 Task: Play online crossword game.
Action: Mouse moved to (553, 424)
Screenshot: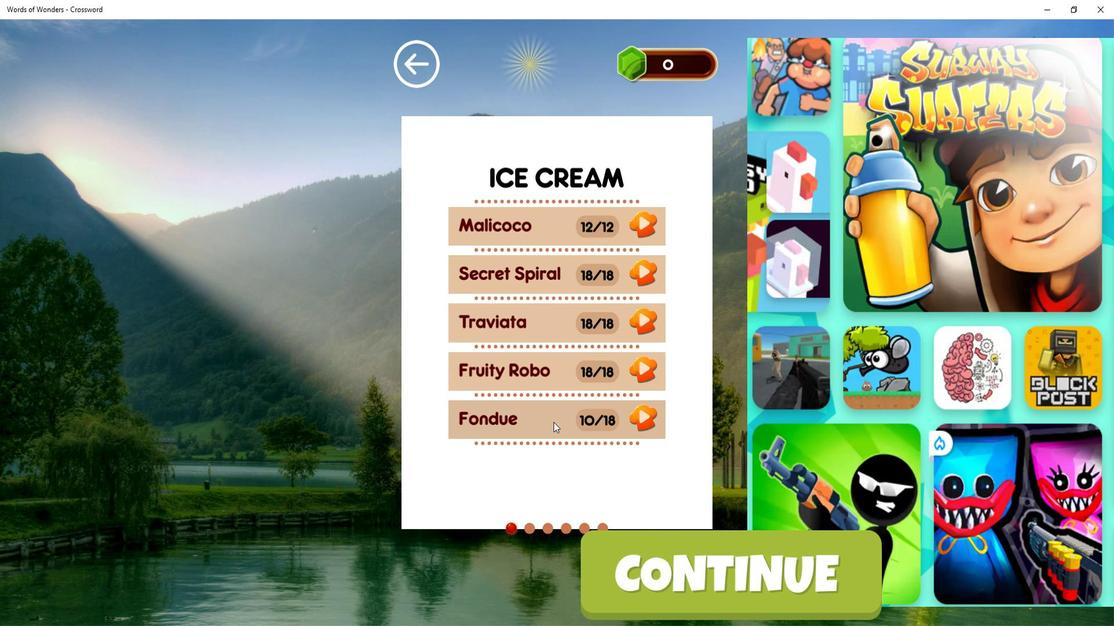 
Action: Mouse pressed left at (553, 424)
Screenshot: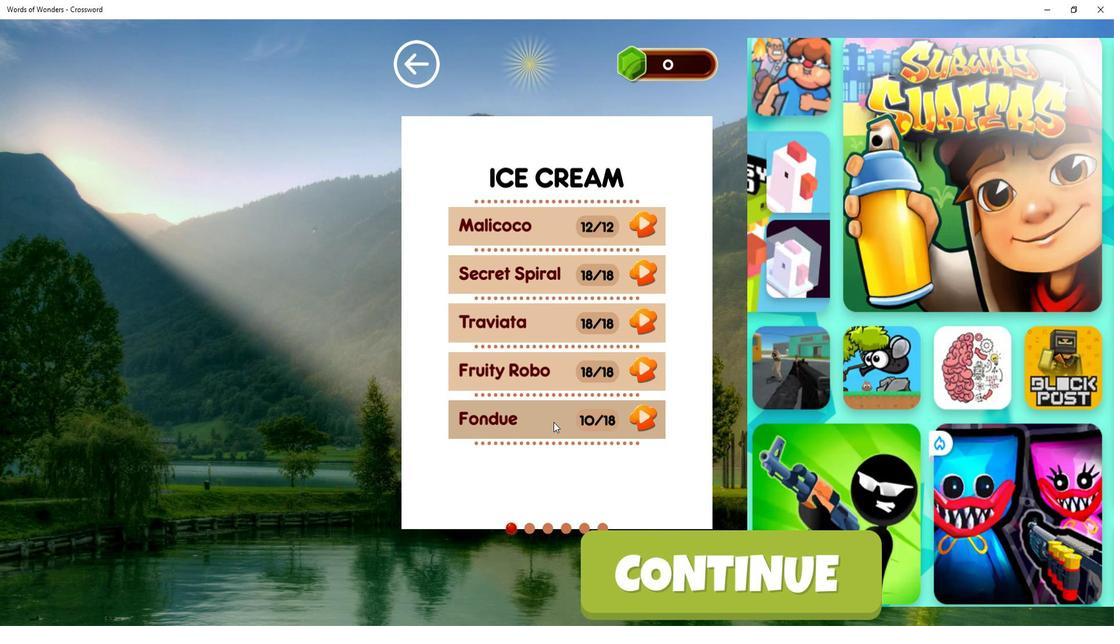 
Action: Mouse moved to (780, 509)
Screenshot: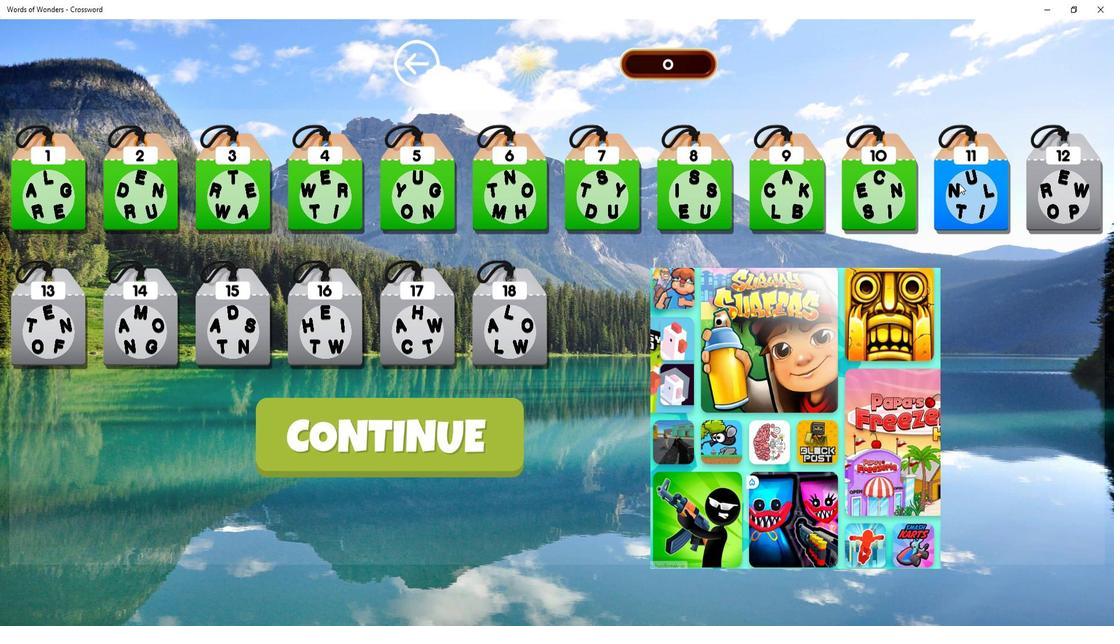 
Action: Mouse pressed left at (780, 509)
Screenshot: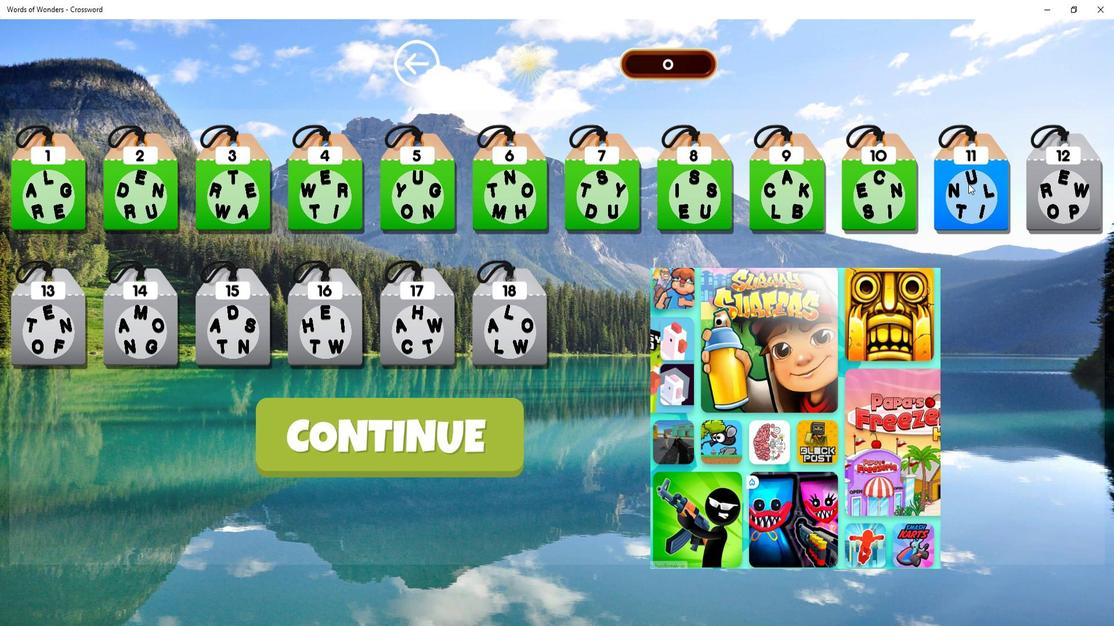 
Action: Mouse moved to (555, 447)
Screenshot: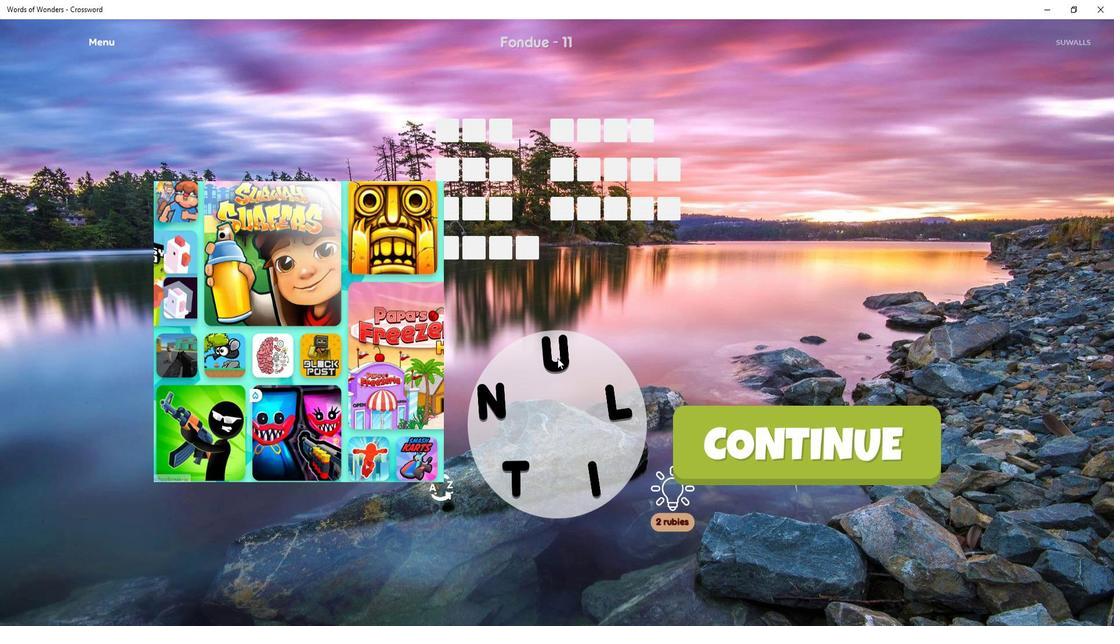 
Action: Mouse pressed left at (555, 447)
Screenshot: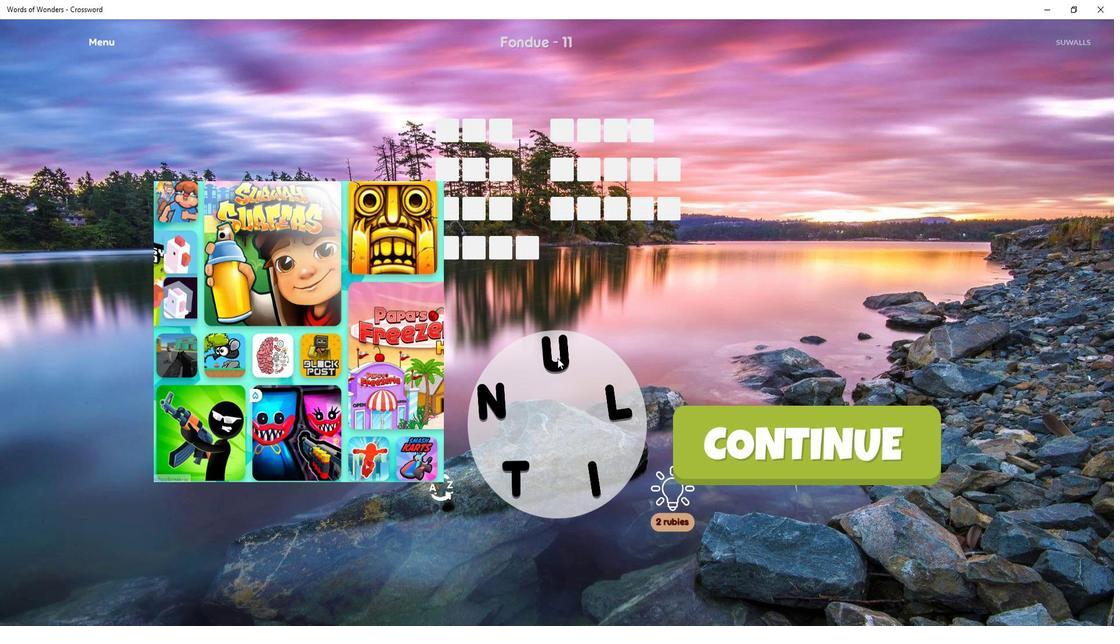 
Action: Mouse moved to (553, 445)
Screenshot: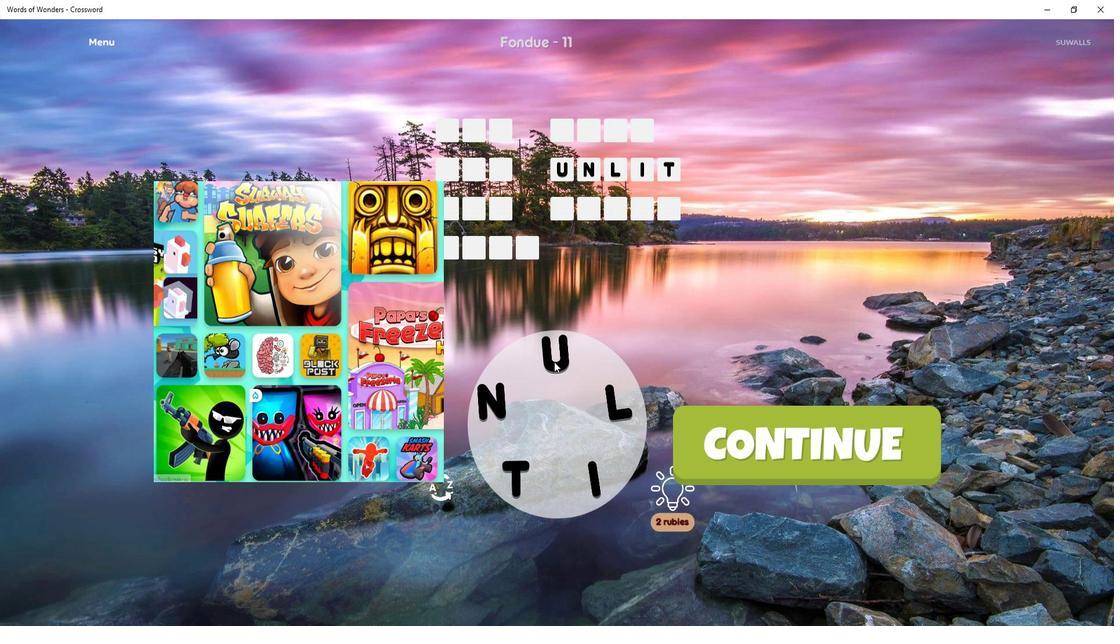 
Action: Mouse pressed left at (553, 445)
Screenshot: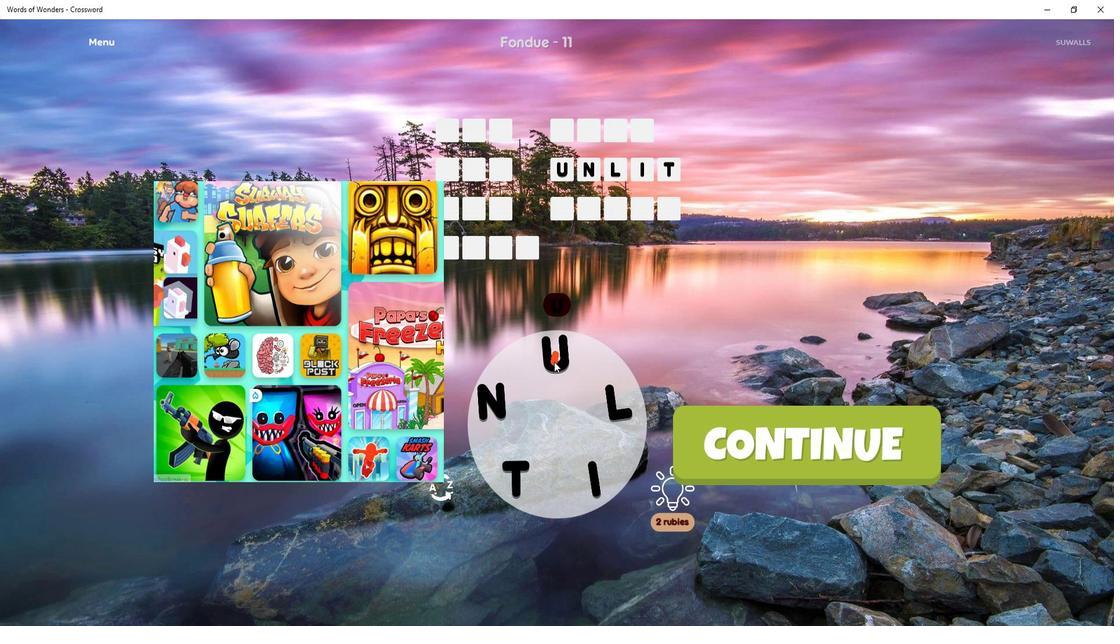 
Action: Mouse moved to (89, 467)
Screenshot: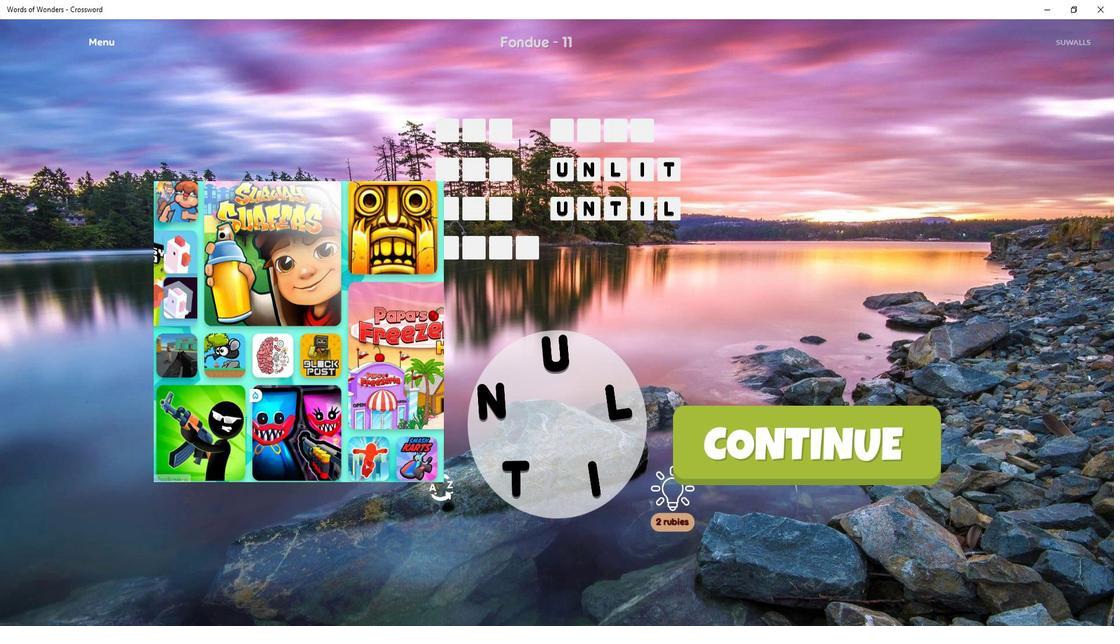 
Action: Mouse scrolled (89, 468) with delta (0, 0)
Screenshot: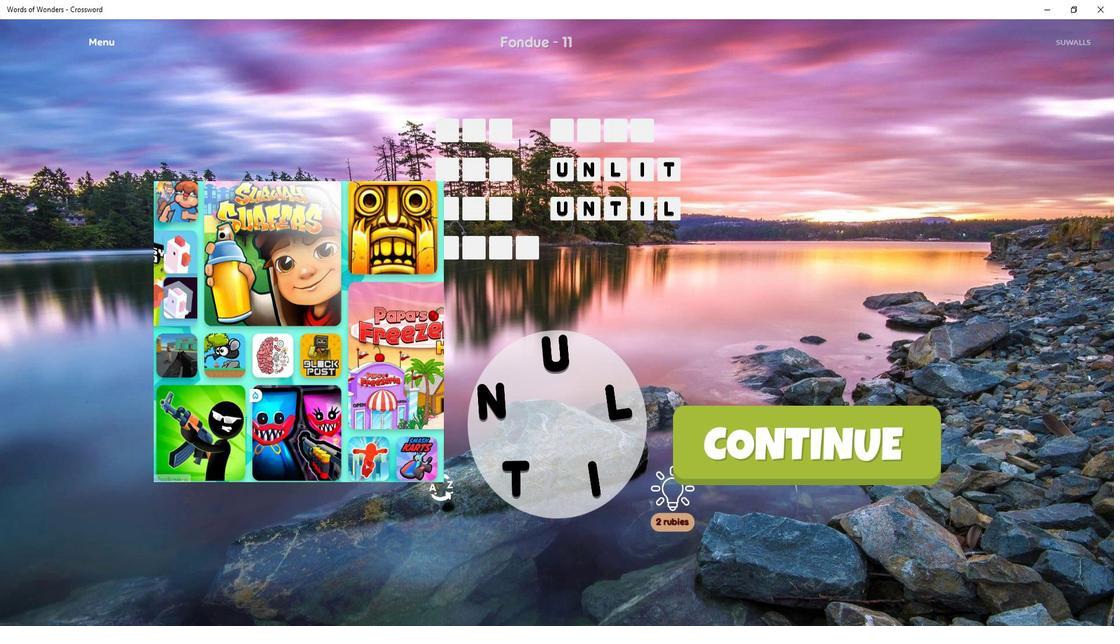 
Action: Mouse moved to (583, 430)
Screenshot: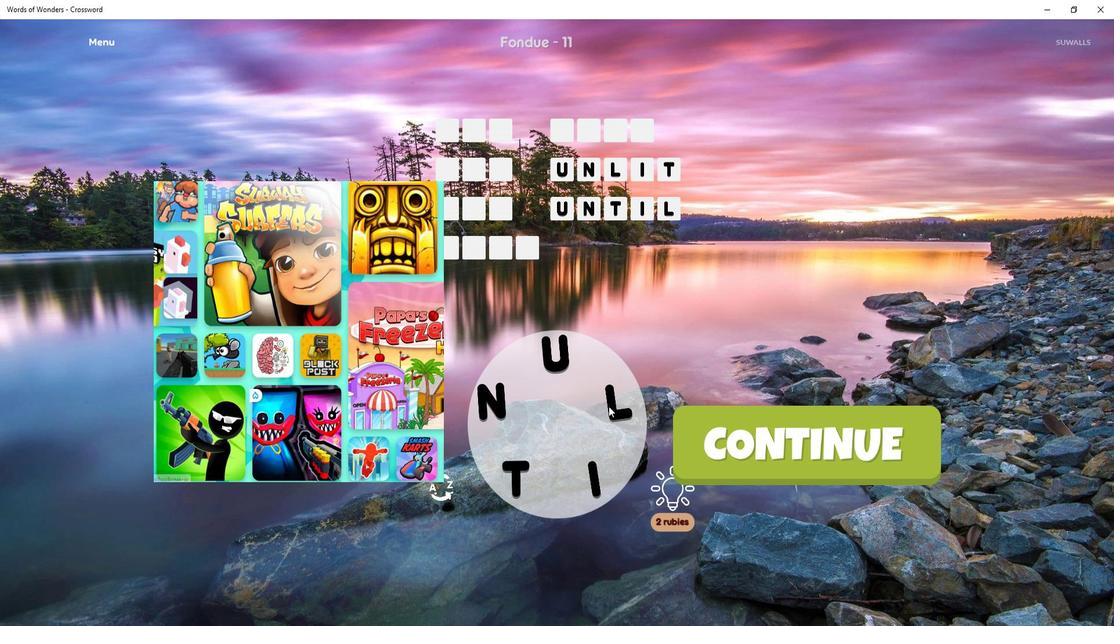 
Action: Mouse pressed left at (583, 430)
Screenshot: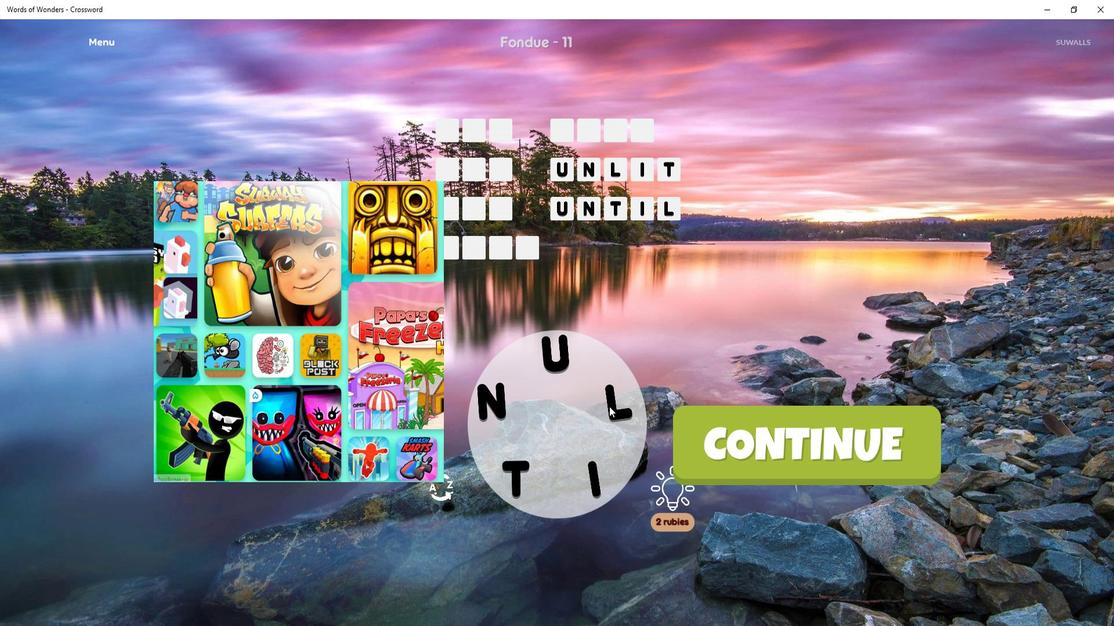 
Action: Mouse moved to (588, 430)
Screenshot: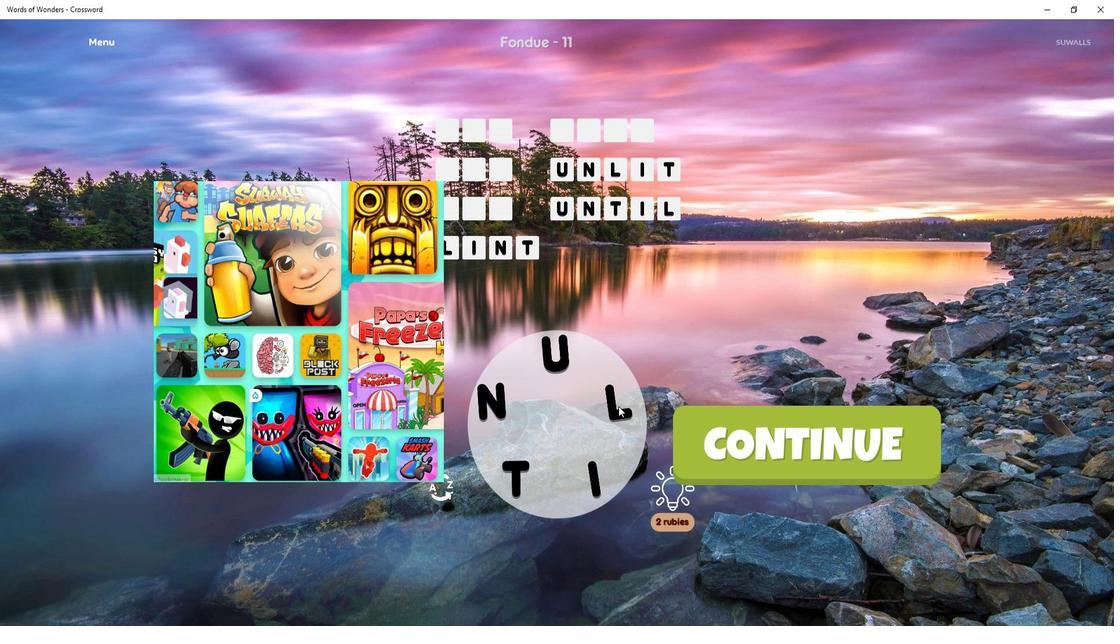 
Action: Mouse pressed left at (588, 430)
Screenshot: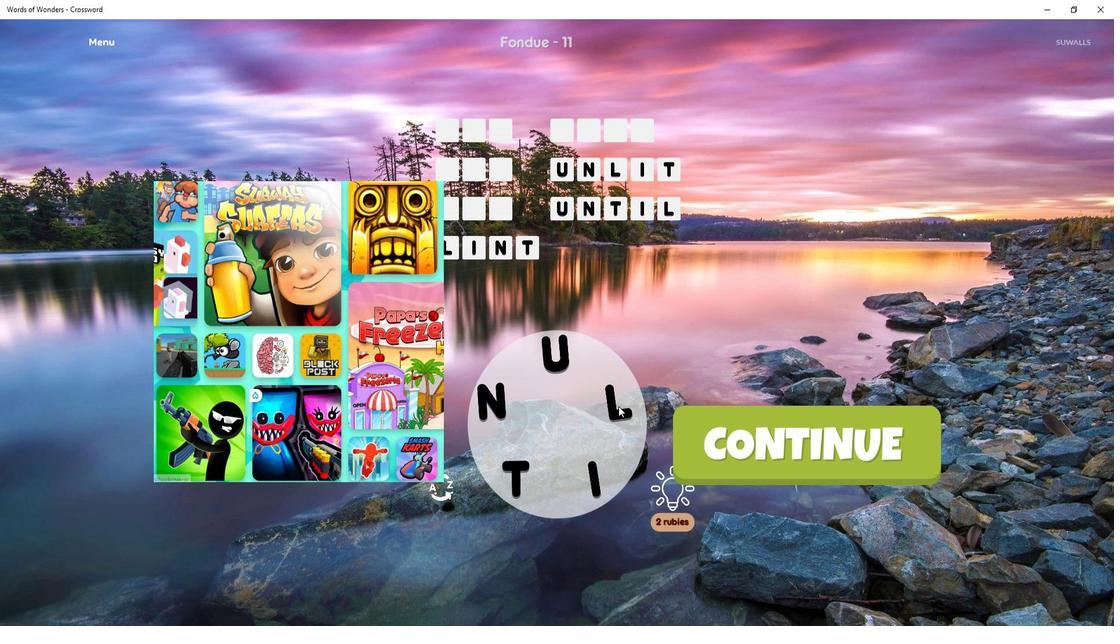 
Action: Mouse moved to (590, 431)
Screenshot: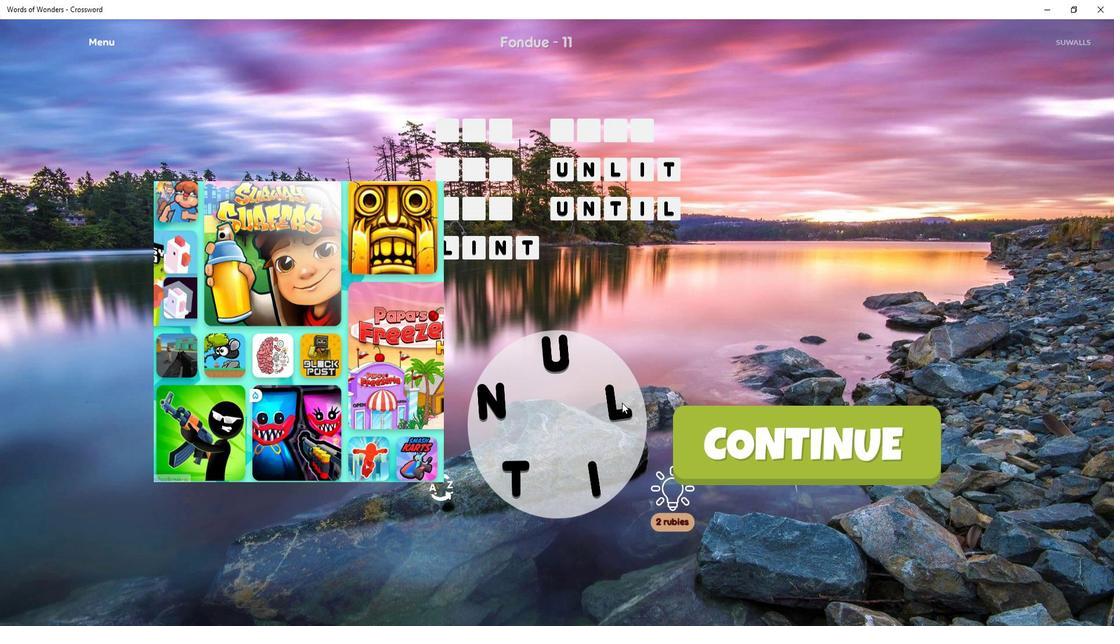 
Action: Mouse pressed left at (590, 431)
Screenshot: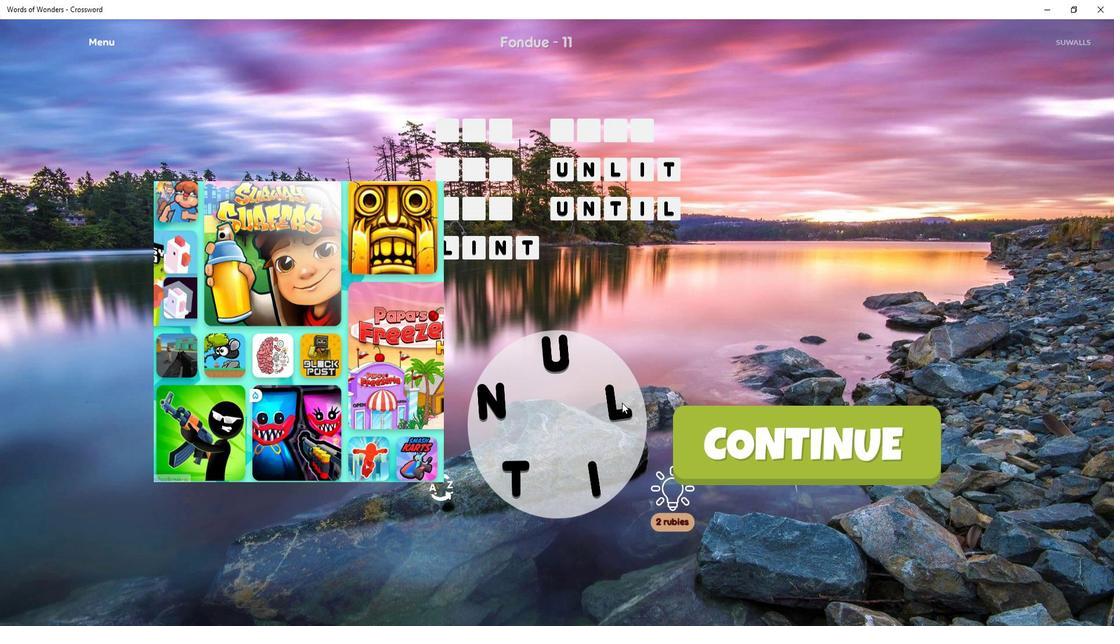 
Action: Mouse moved to (588, 430)
Screenshot: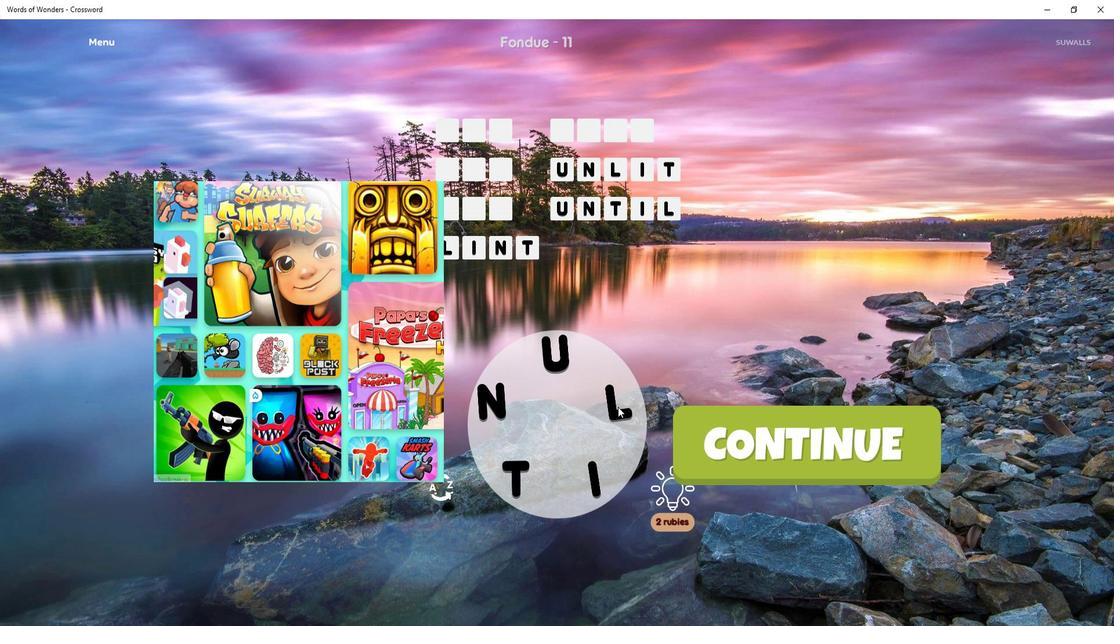 
Action: Mouse pressed left at (588, 430)
Screenshot: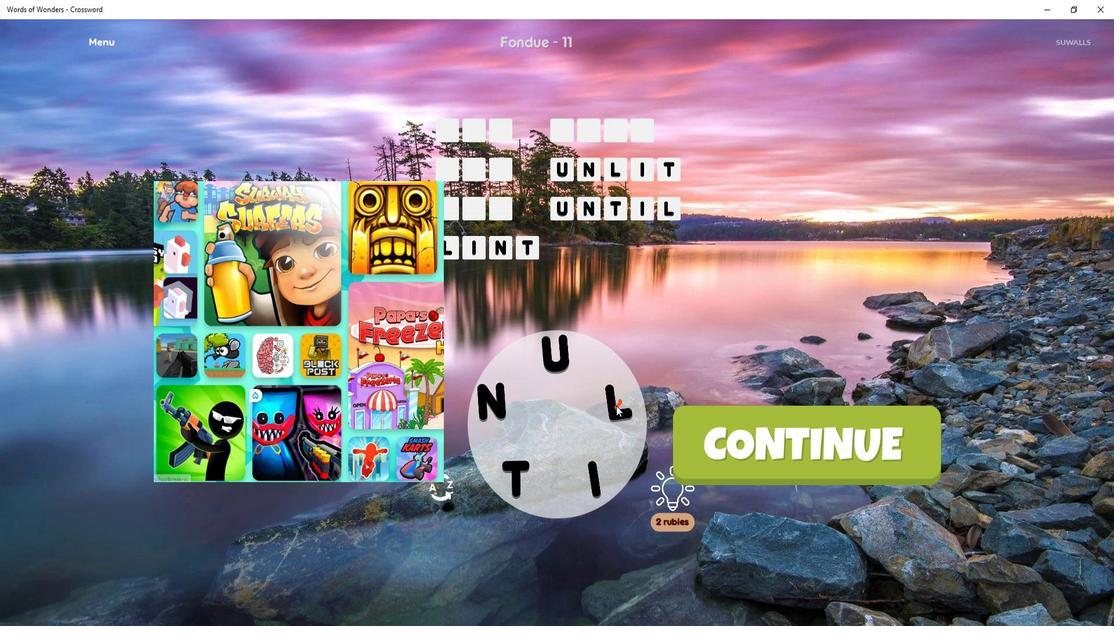 
Action: Mouse moved to (556, 448)
Screenshot: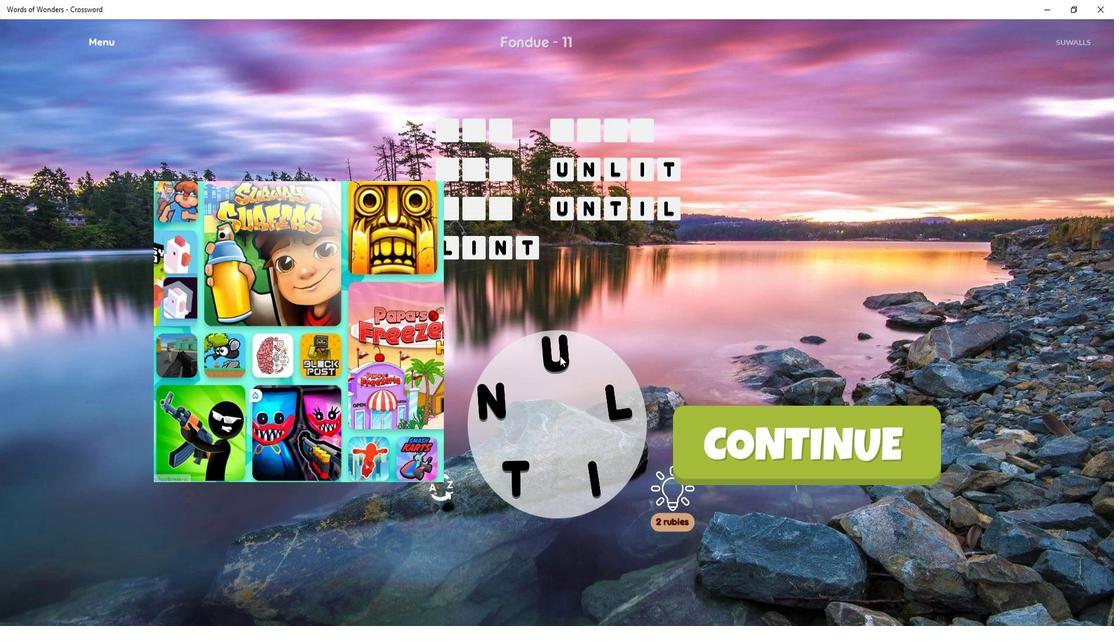 
Action: Mouse pressed left at (556, 448)
Screenshot: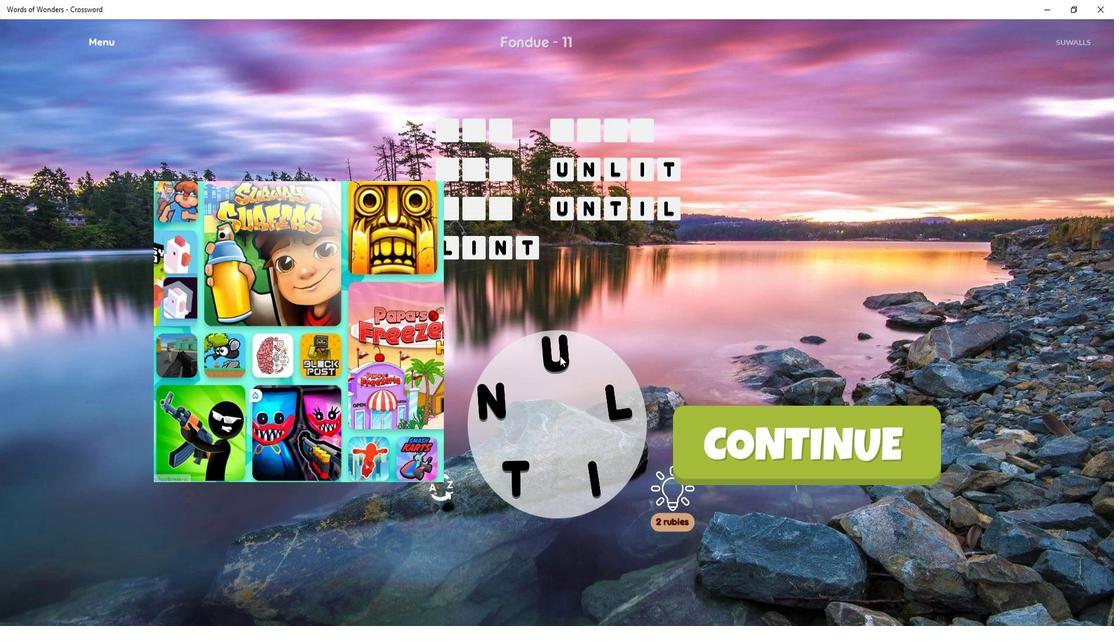 
Action: Mouse moved to (554, 447)
Screenshot: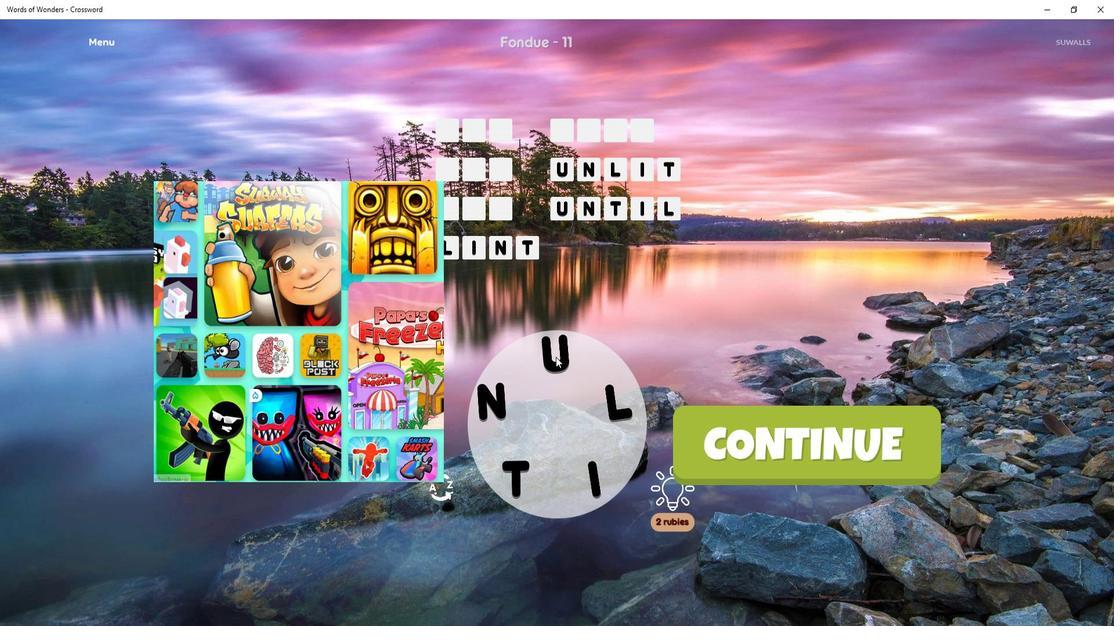 
Action: Mouse pressed left at (554, 447)
Screenshot: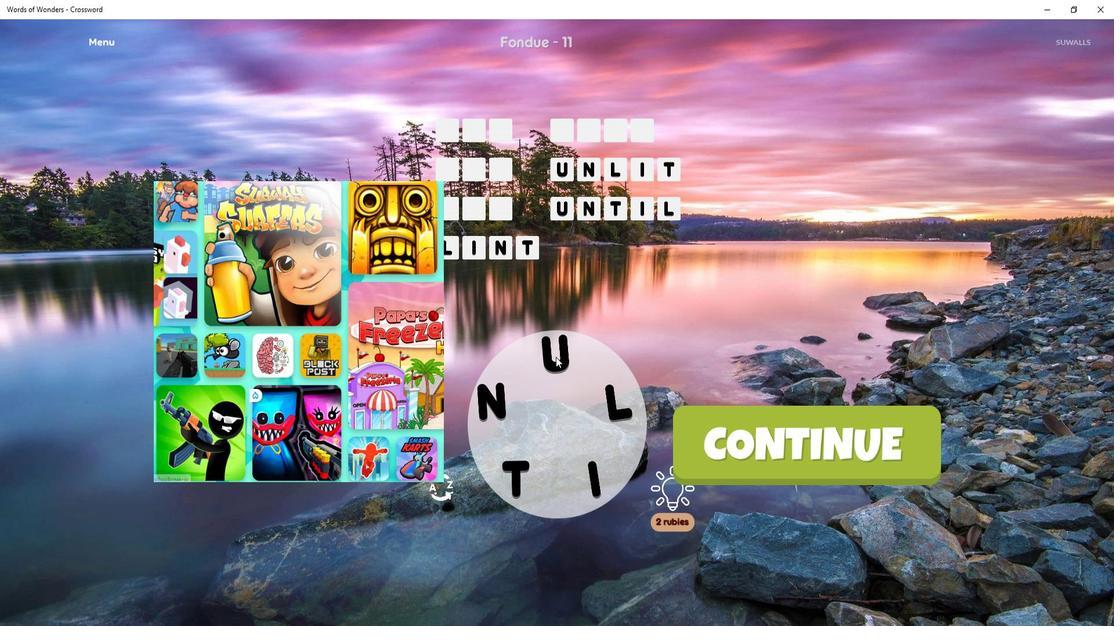 
Action: Mouse moved to (553, 449)
Screenshot: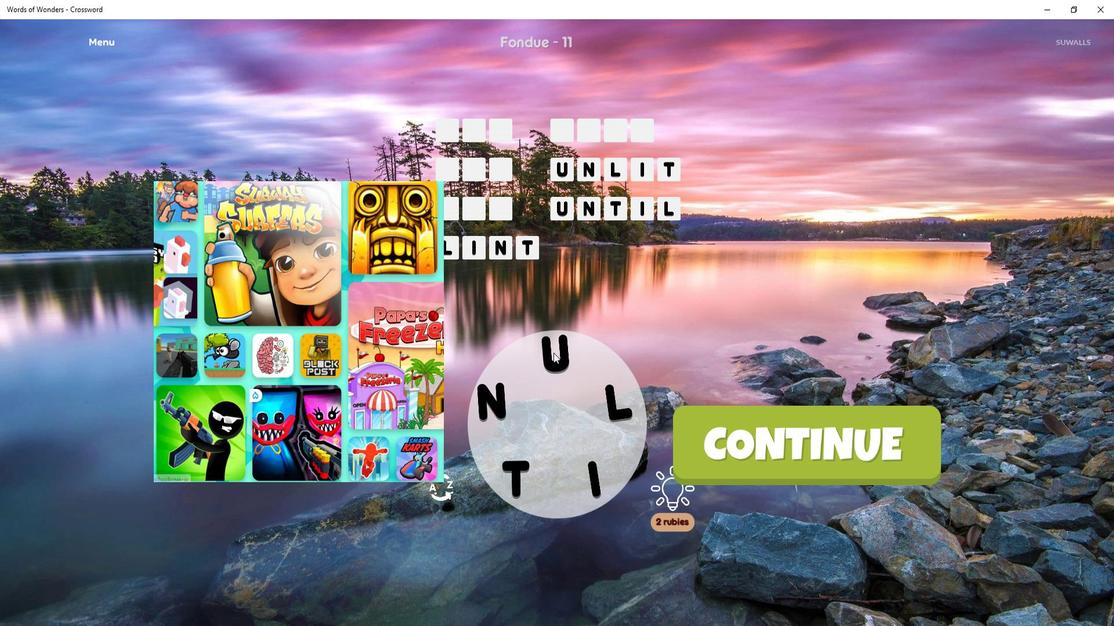 
Action: Mouse pressed left at (553, 449)
Screenshot: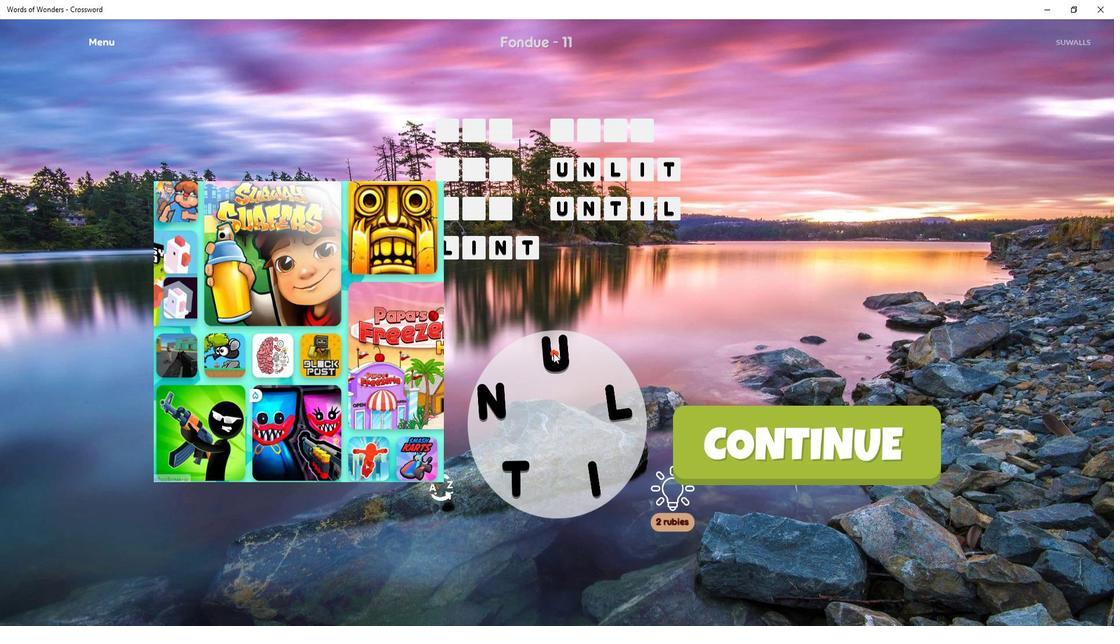 
Action: Mouse moved to (67, 422)
Screenshot: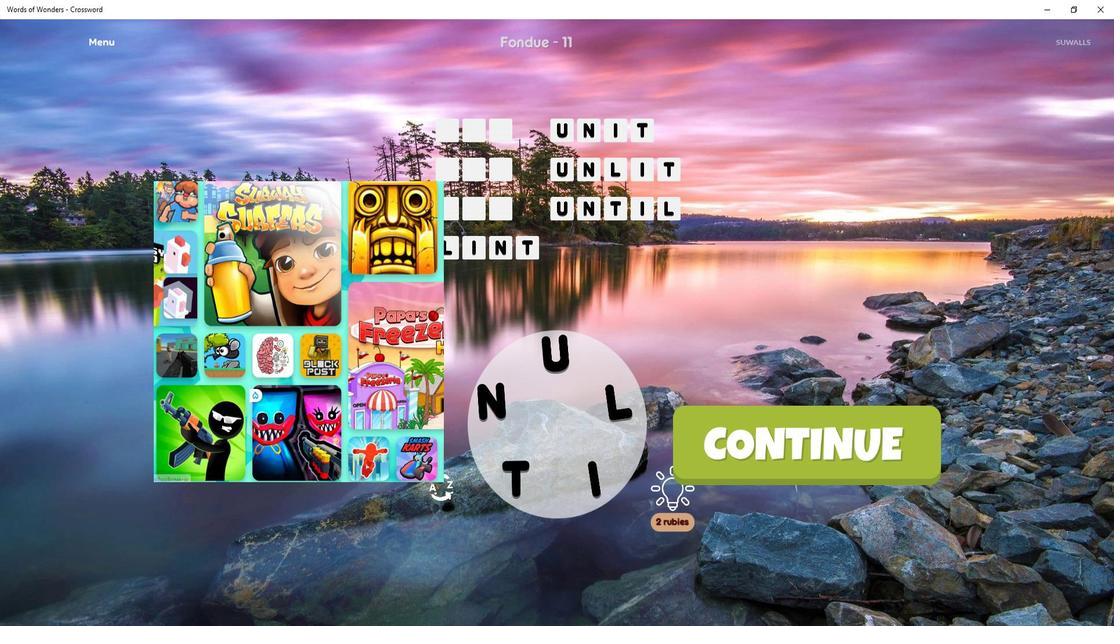 
Action: Mouse scrolled (67, 422) with delta (0, 0)
Screenshot: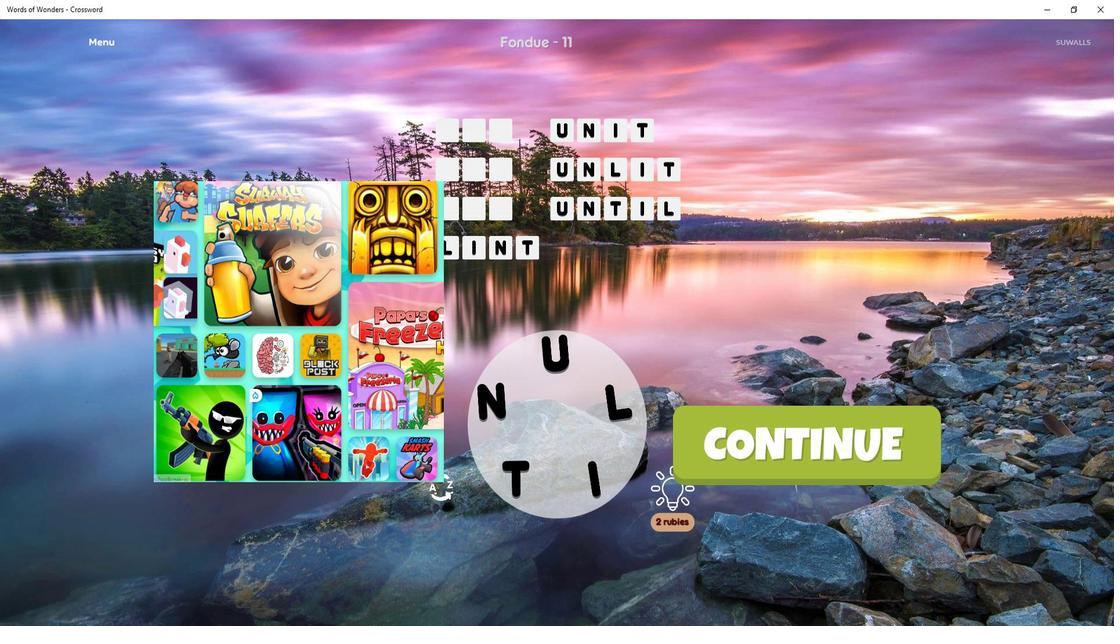 
Action: Mouse scrolled (67, 422) with delta (0, 0)
Screenshot: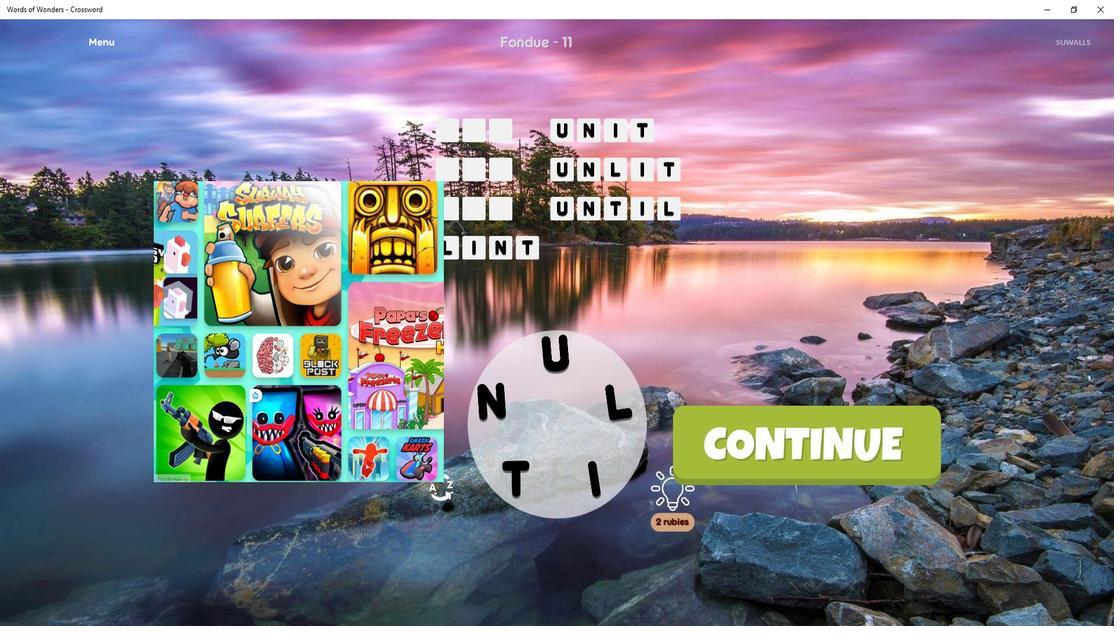 
Action: Mouse moved to (588, 428)
Screenshot: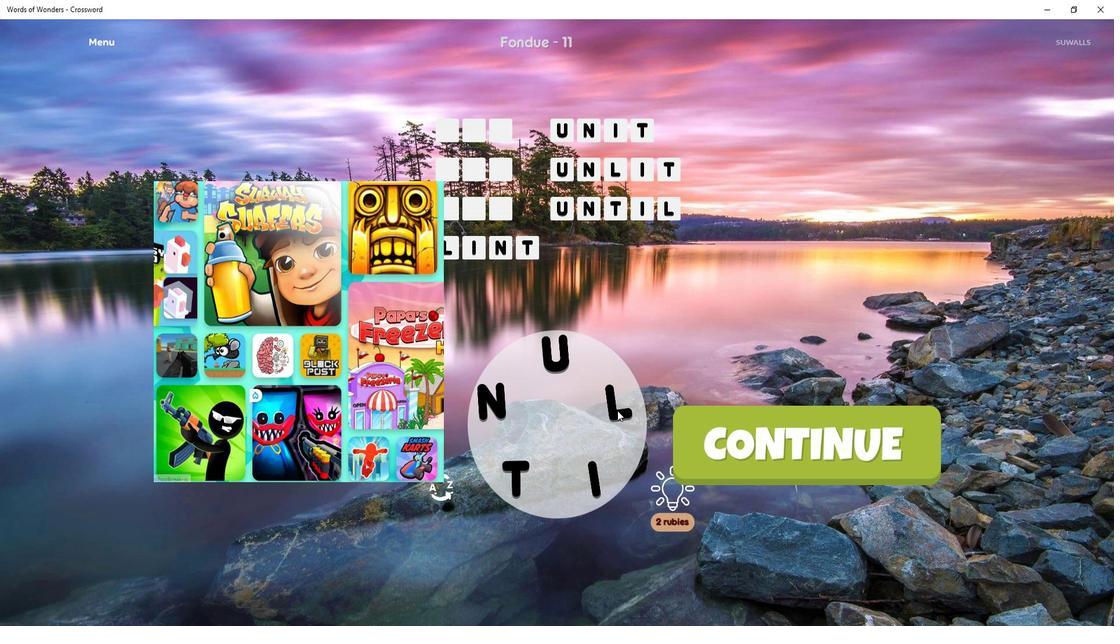 
Action: Mouse pressed left at (588, 428)
Screenshot: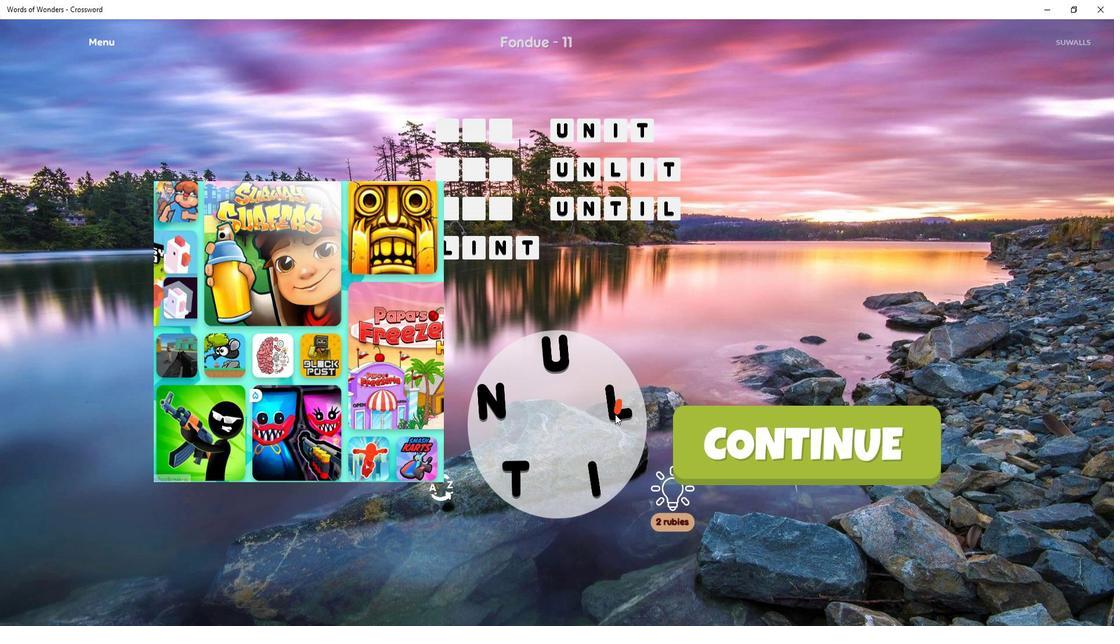 
Action: Mouse moved to (585, 431)
Screenshot: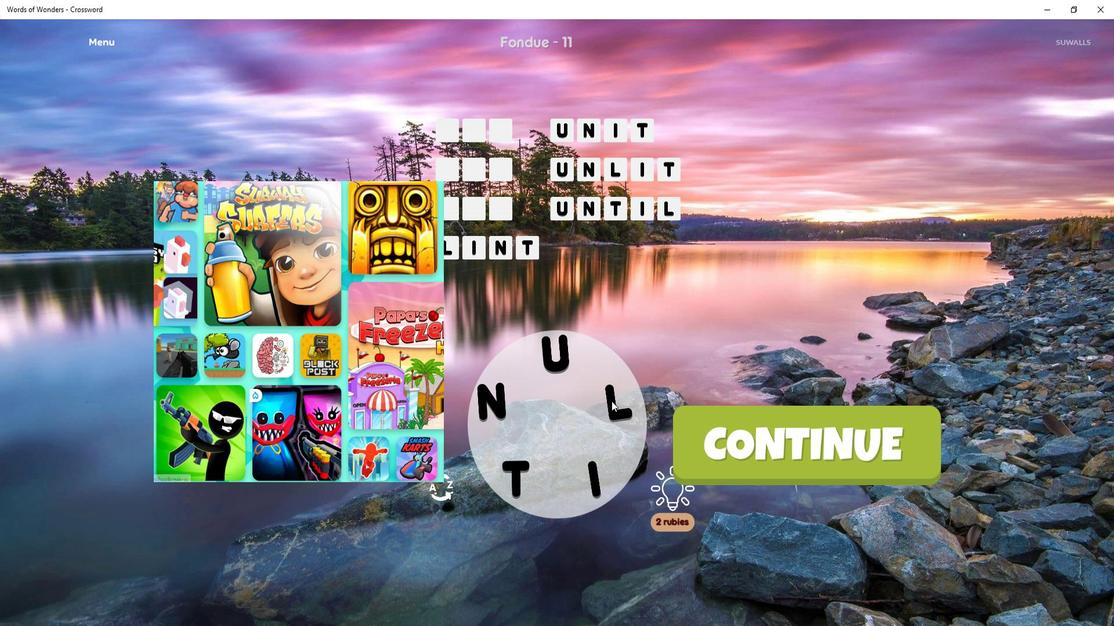 
Action: Mouse pressed left at (585, 431)
Screenshot: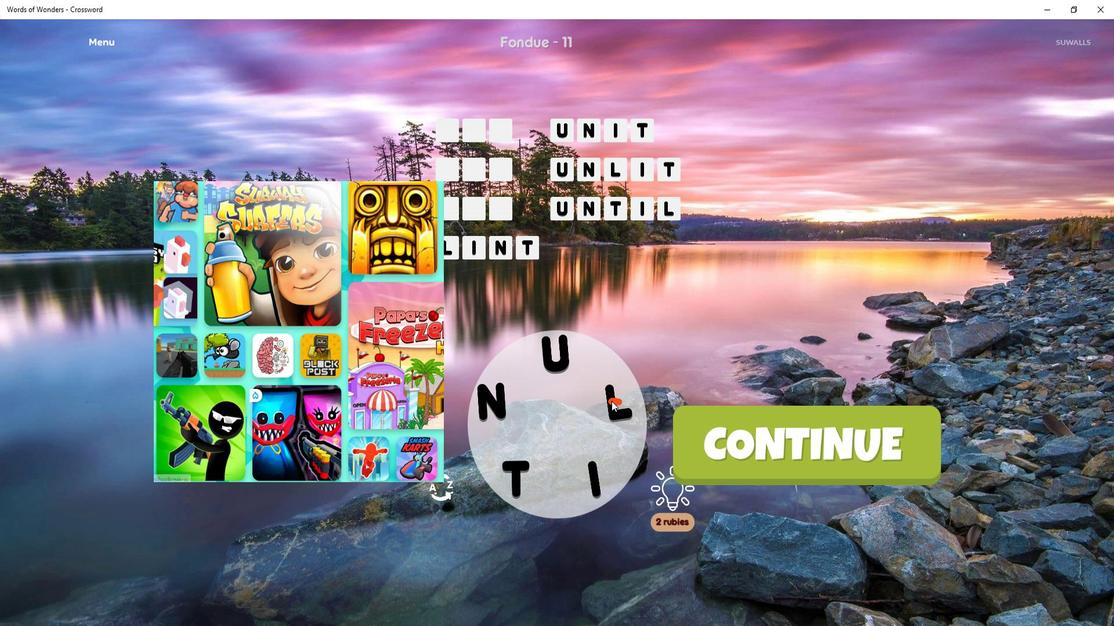 
Action: Mouse moved to (586, 427)
Screenshot: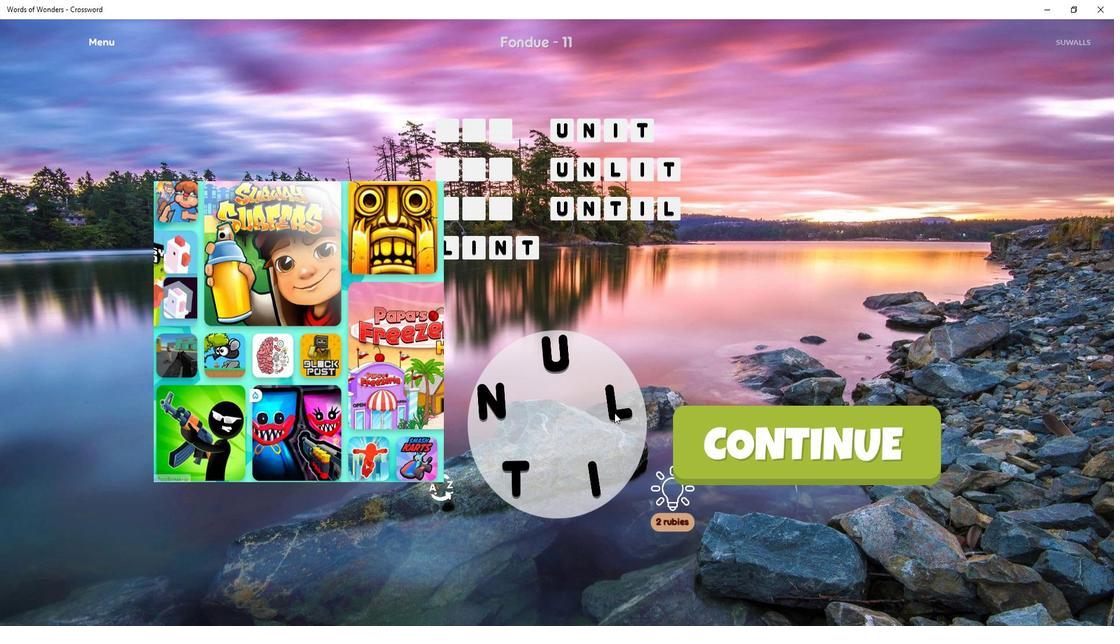 
Action: Mouse pressed left at (586, 427)
Screenshot: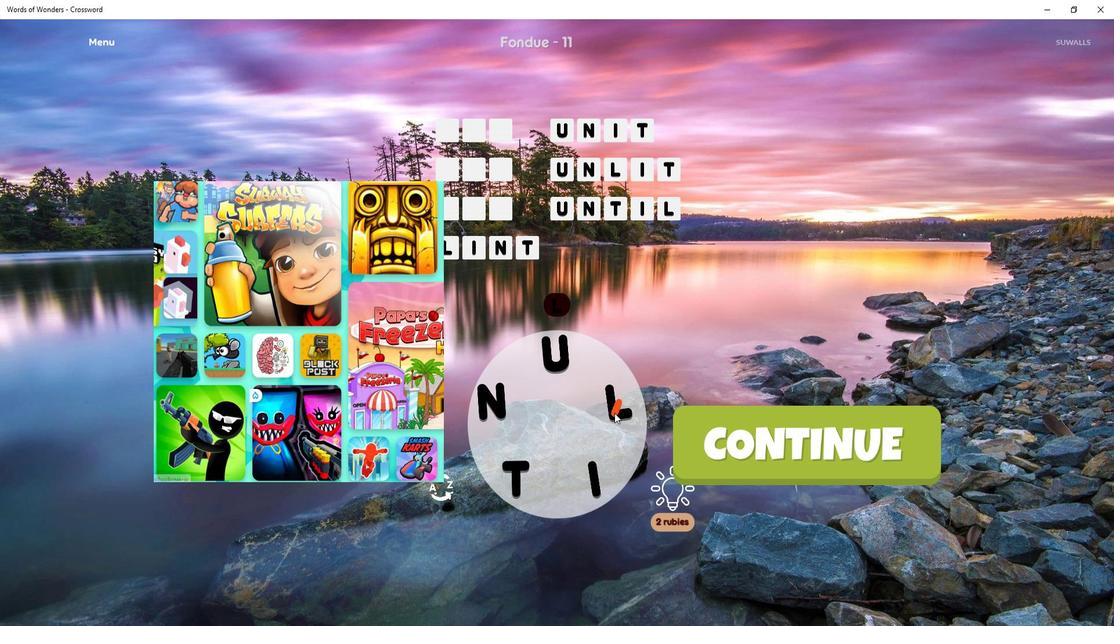 
Action: Mouse moved to (523, 432)
Screenshot: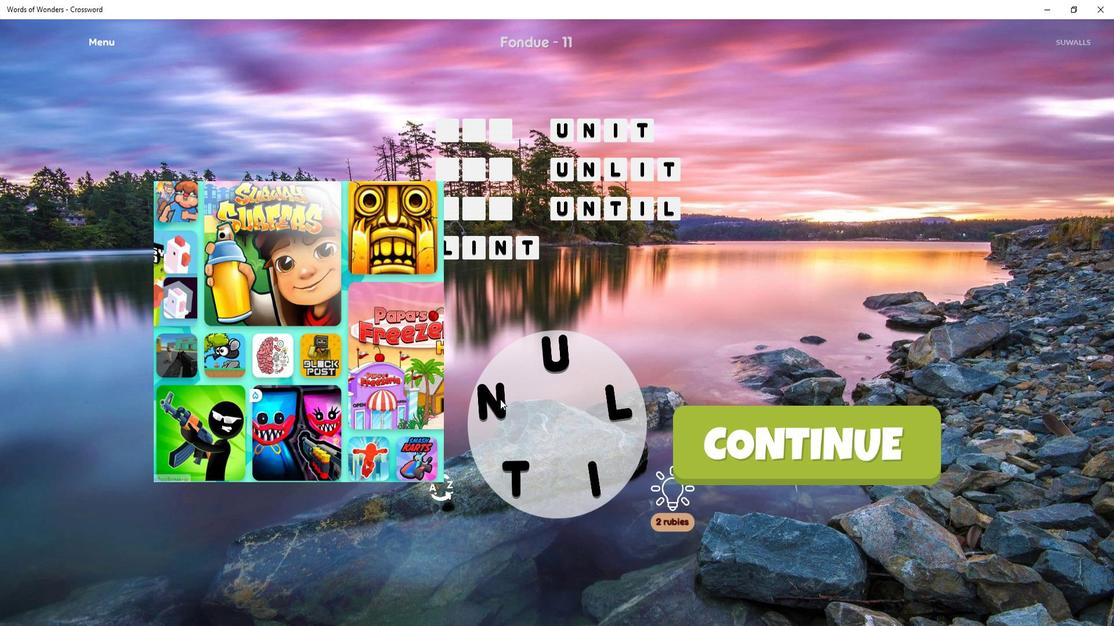 
Action: Mouse pressed left at (523, 432)
Screenshot: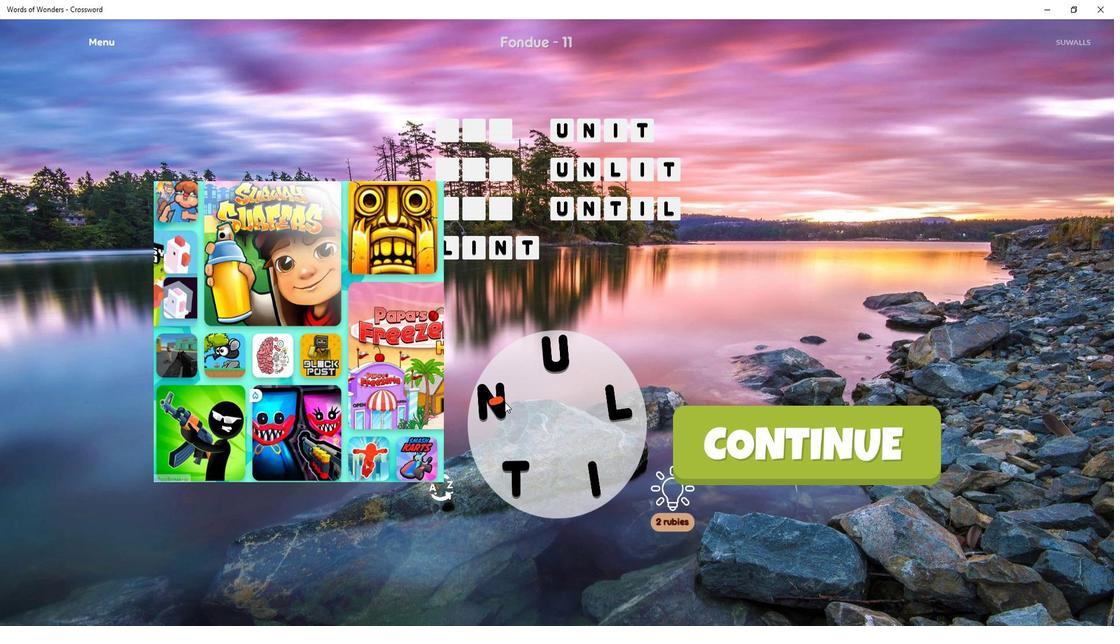 
Action: Mouse moved to (521, 431)
Screenshot: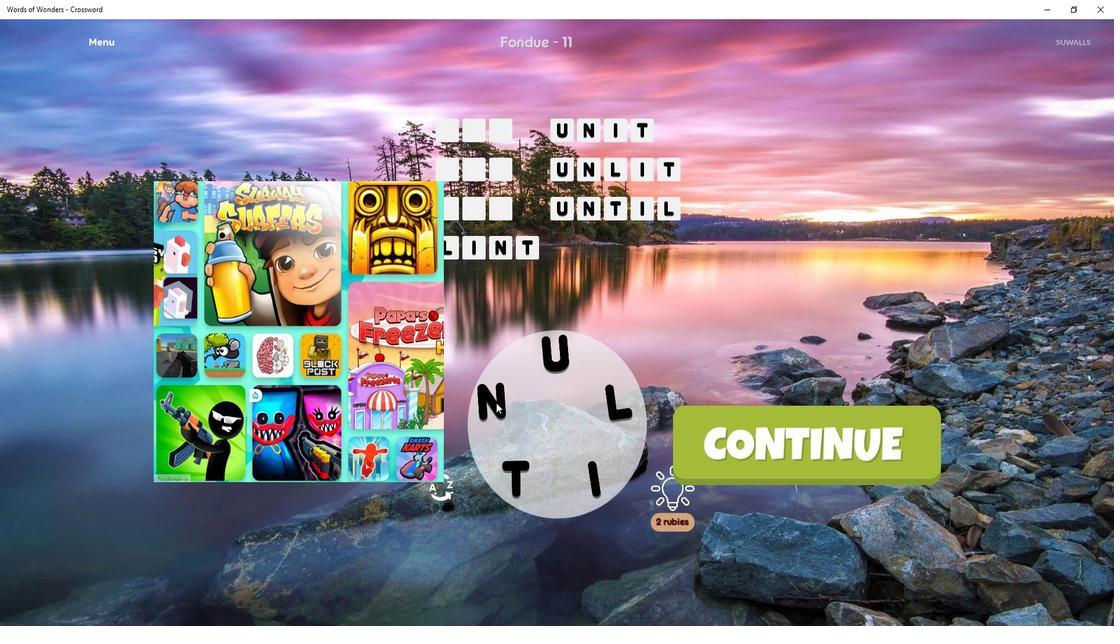 
Action: Mouse pressed left at (521, 431)
Screenshot: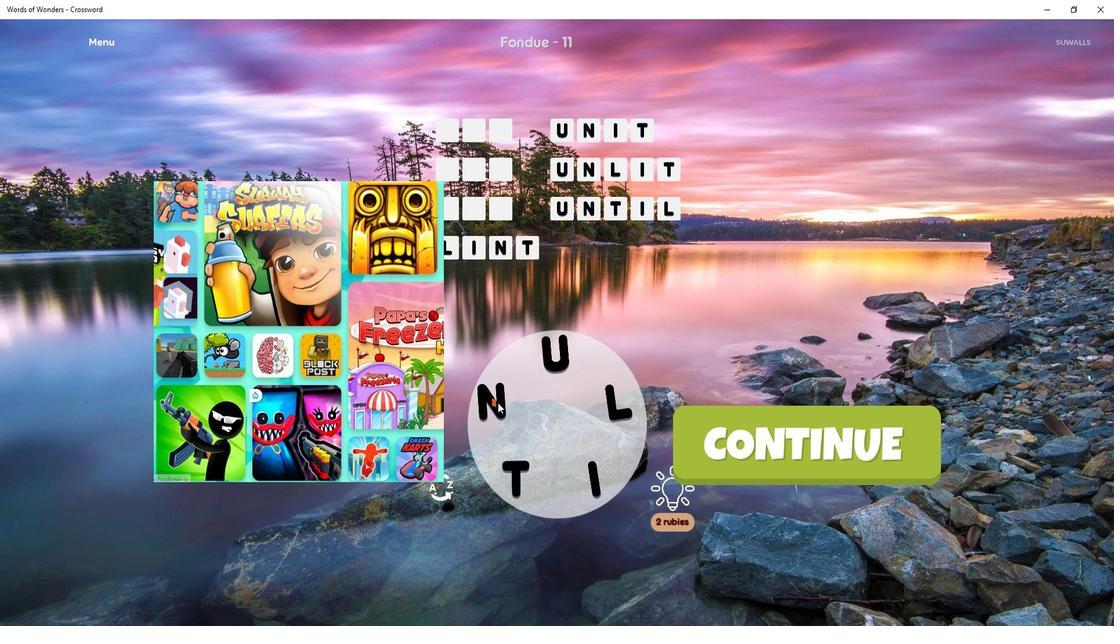 
Action: Mouse moved to (523, 429)
Screenshot: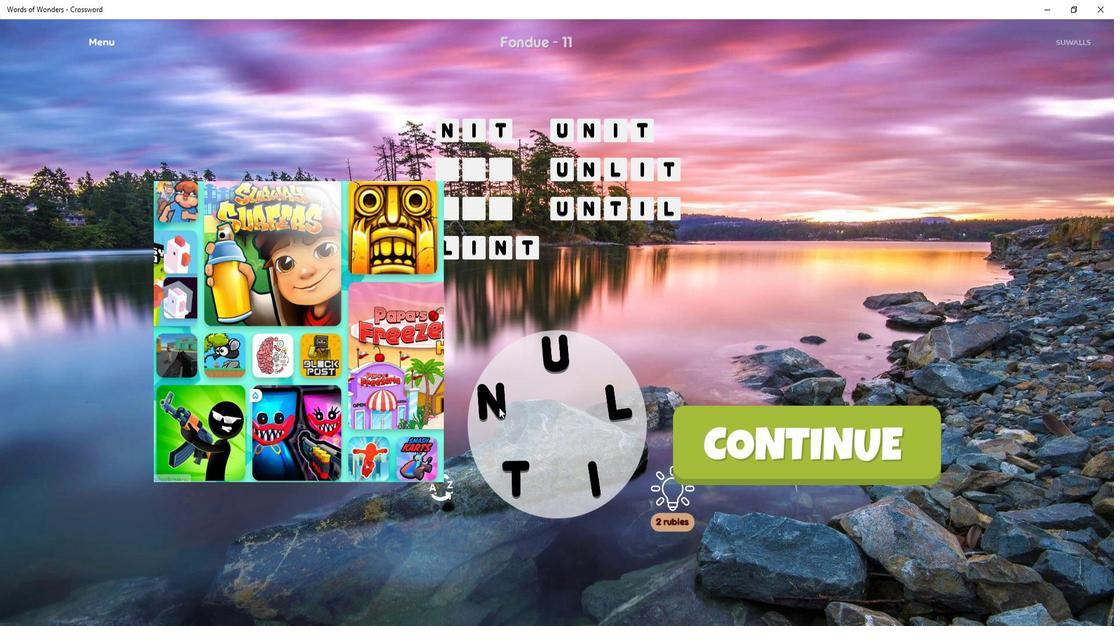 
Action: Mouse pressed left at (523, 429)
Screenshot: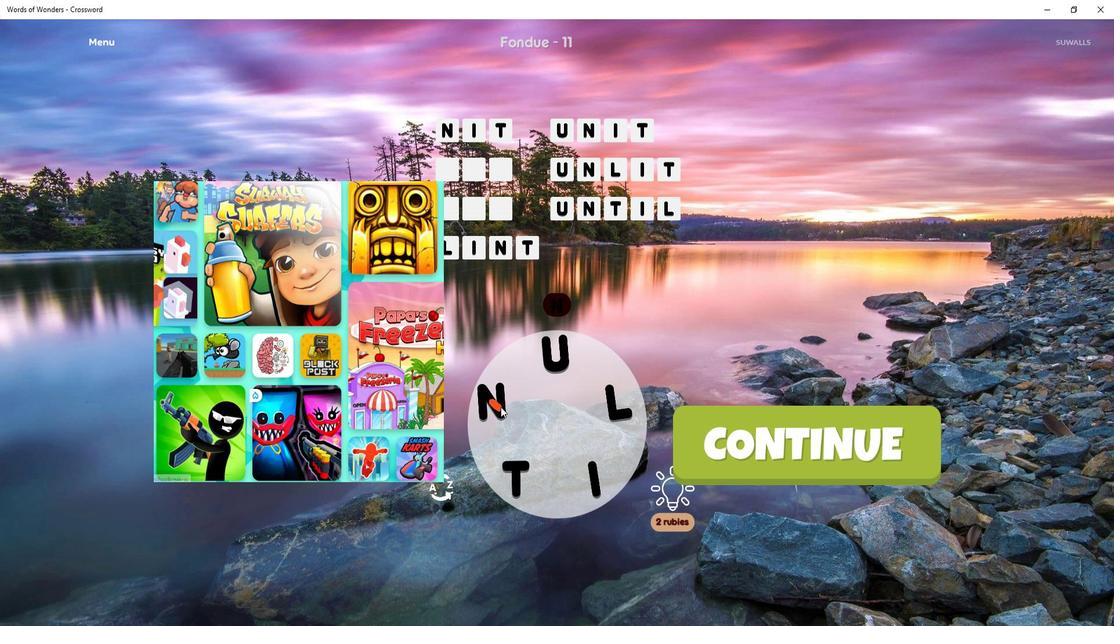 
Action: Mouse moved to (523, 427)
Screenshot: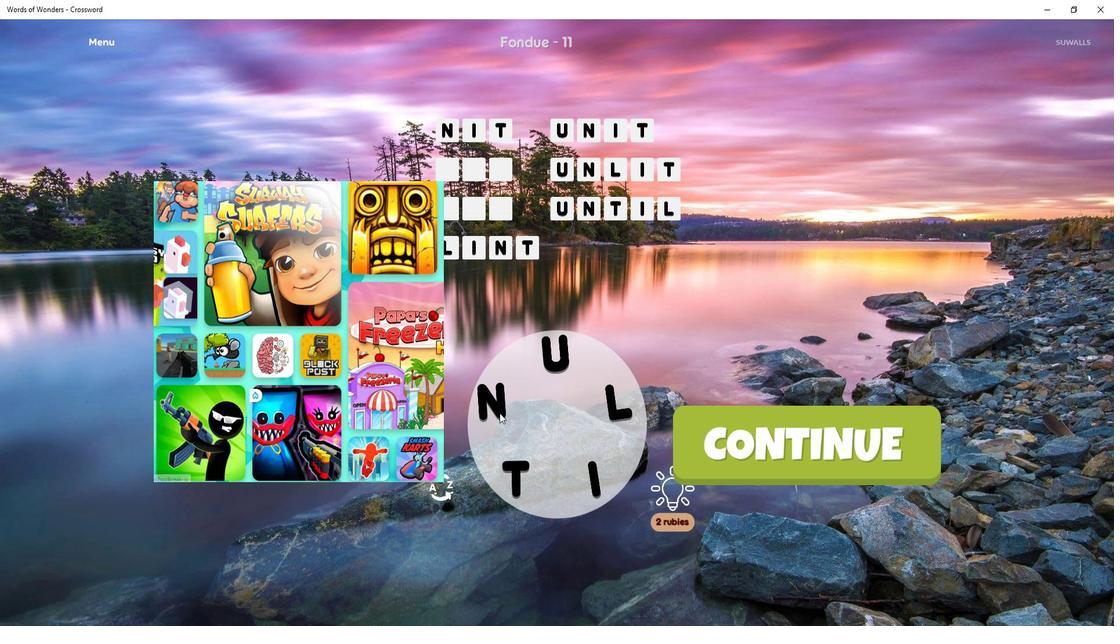 
Action: Mouse pressed left at (523, 427)
Screenshot: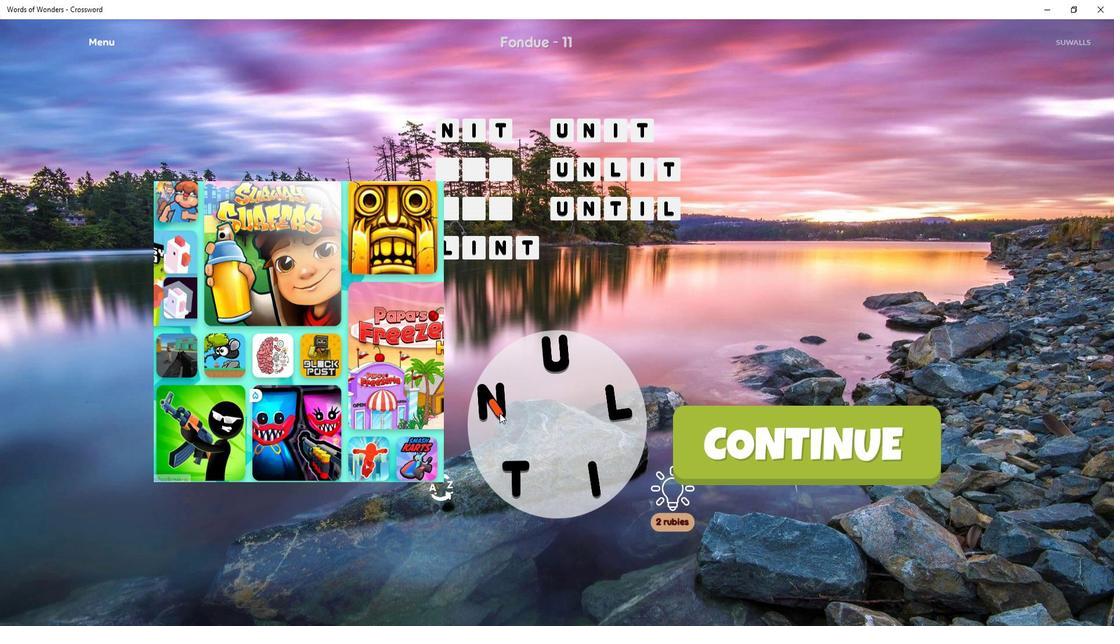
Action: Mouse moved to (523, 430)
Screenshot: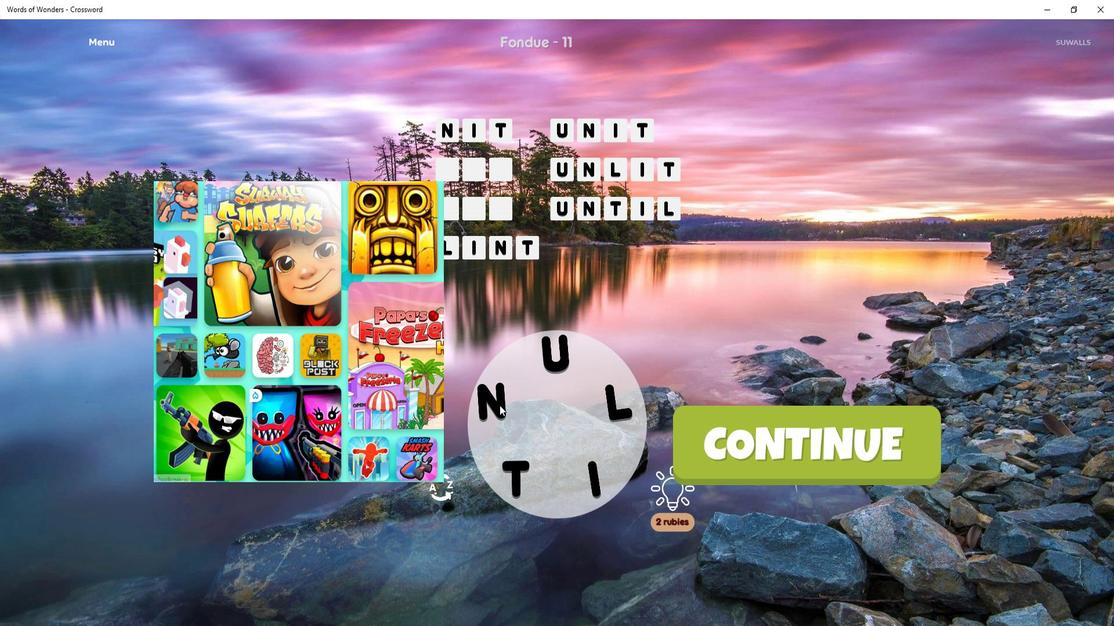 
Action: Mouse pressed left at (523, 430)
Screenshot: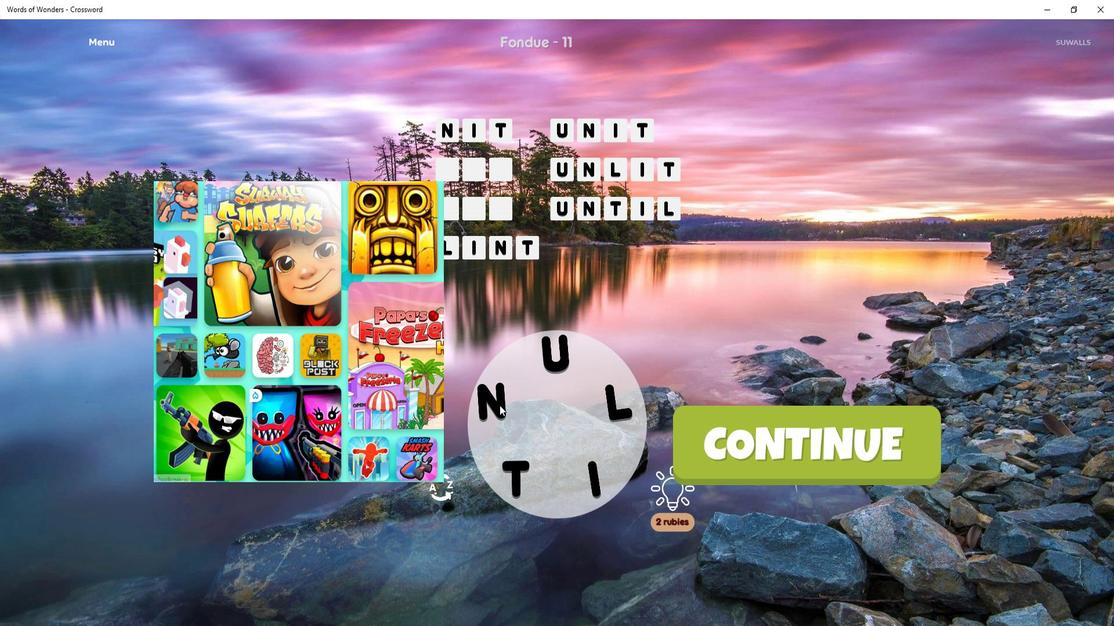 
Action: Mouse moved to (532, 405)
Screenshot: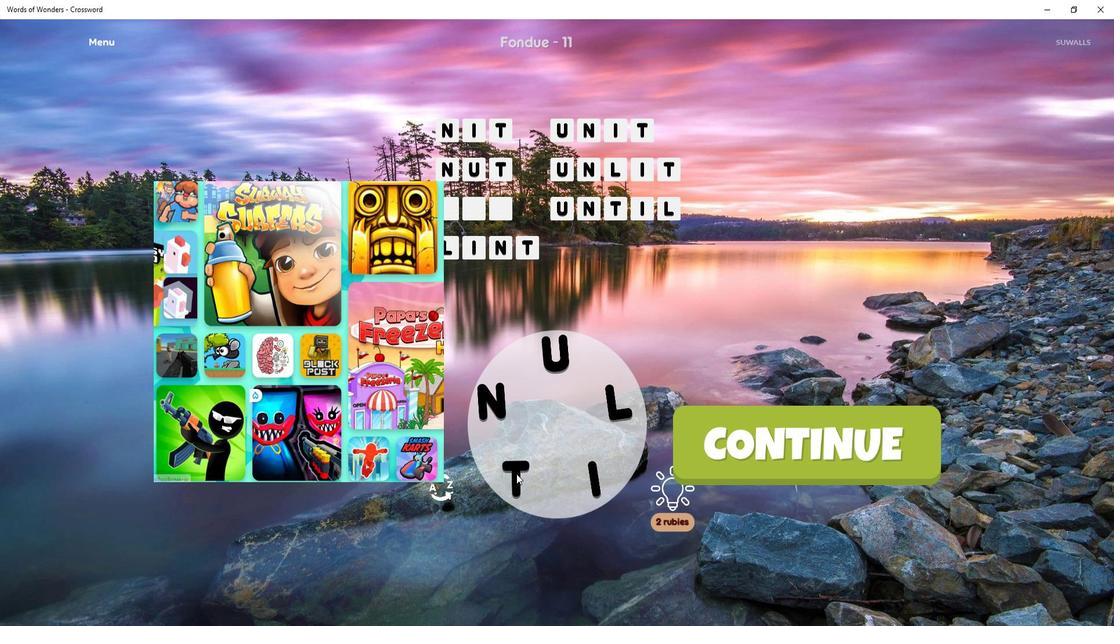 
Action: Mouse pressed left at (532, 405)
Screenshot: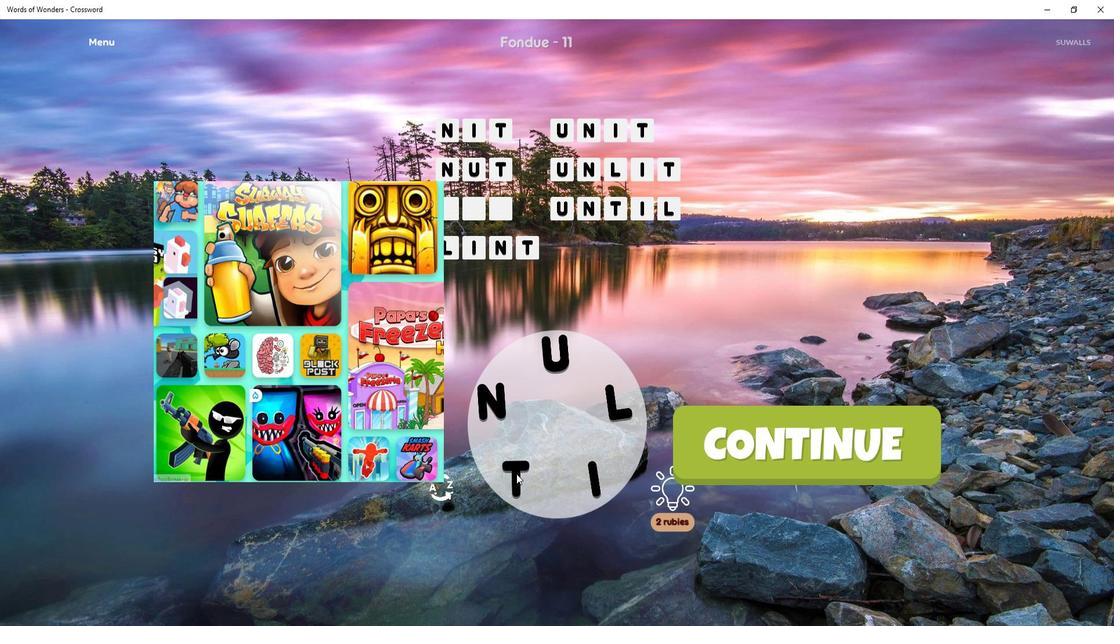 
Action: Mouse moved to (534, 402)
Screenshot: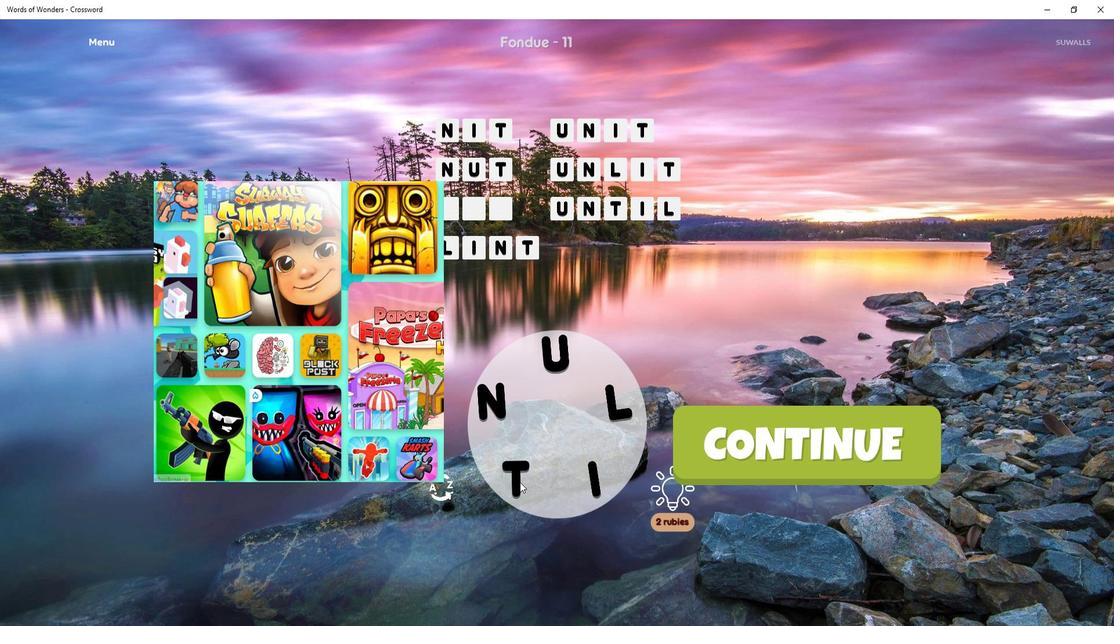 
Action: Mouse pressed left at (534, 402)
Screenshot: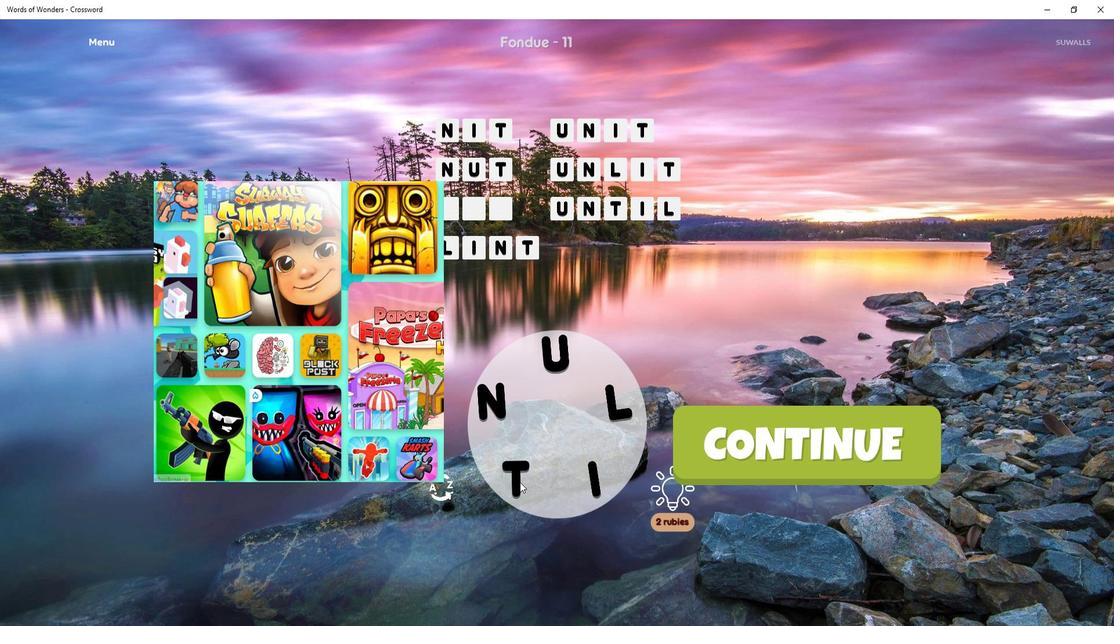 
Action: Mouse moved to (550, 455)
Screenshot: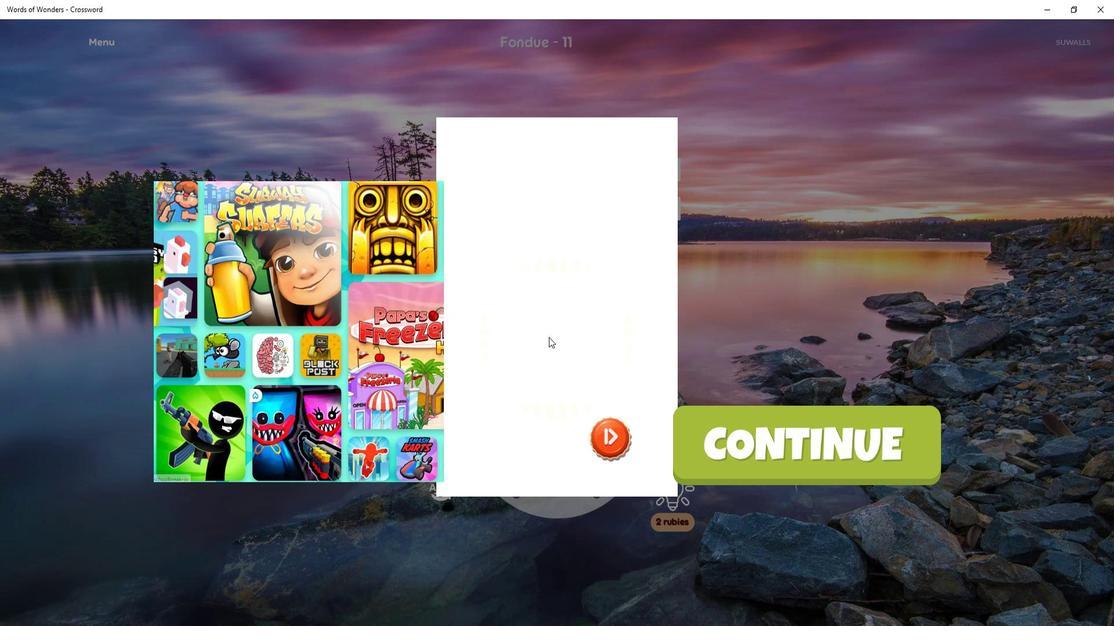 
